Task: Select the Azores Time as time zone for the schedule.
Action: Mouse moved to (112, 136)
Screenshot: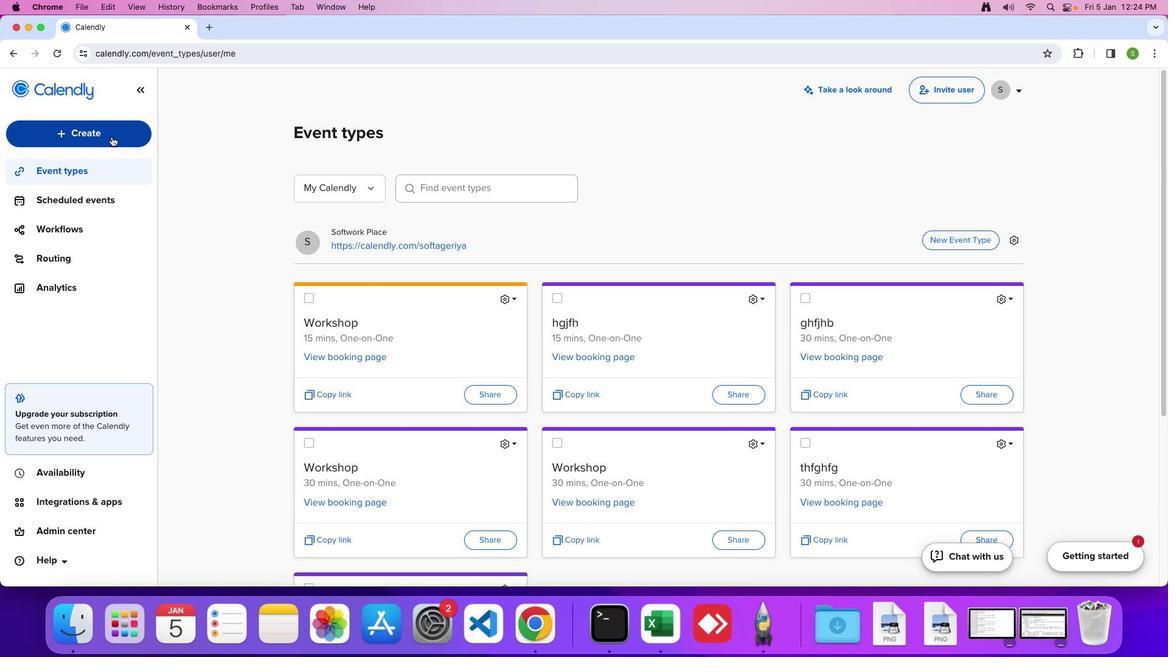 
Action: Mouse pressed left at (112, 136)
Screenshot: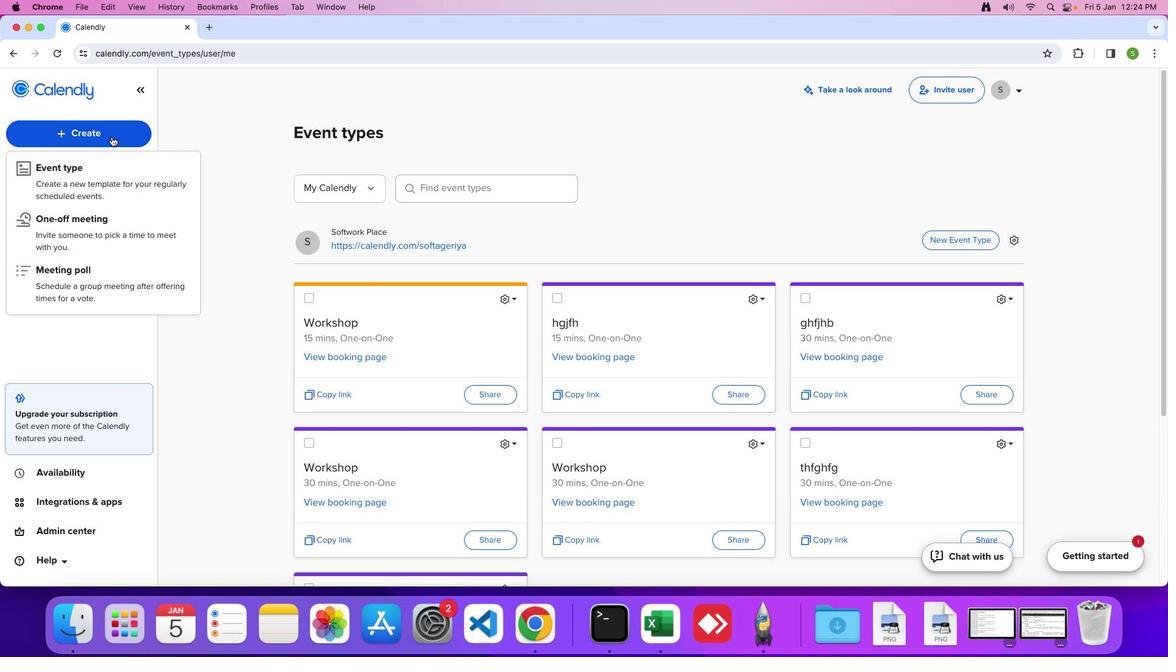 
Action: Mouse moved to (84, 288)
Screenshot: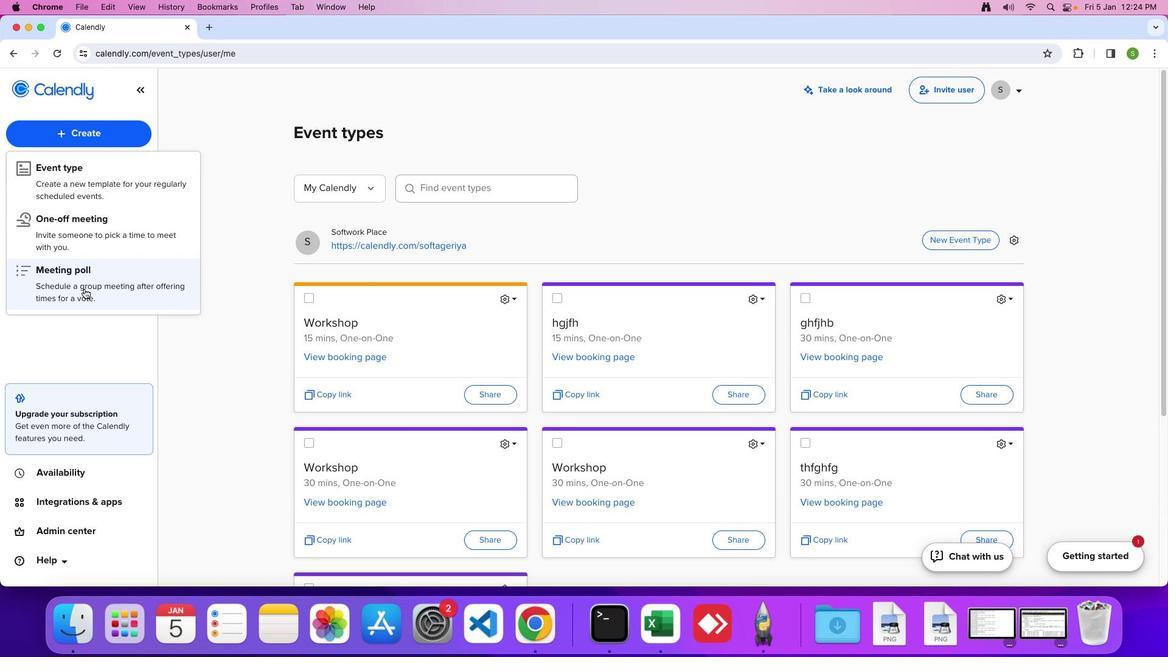 
Action: Mouse pressed left at (84, 288)
Screenshot: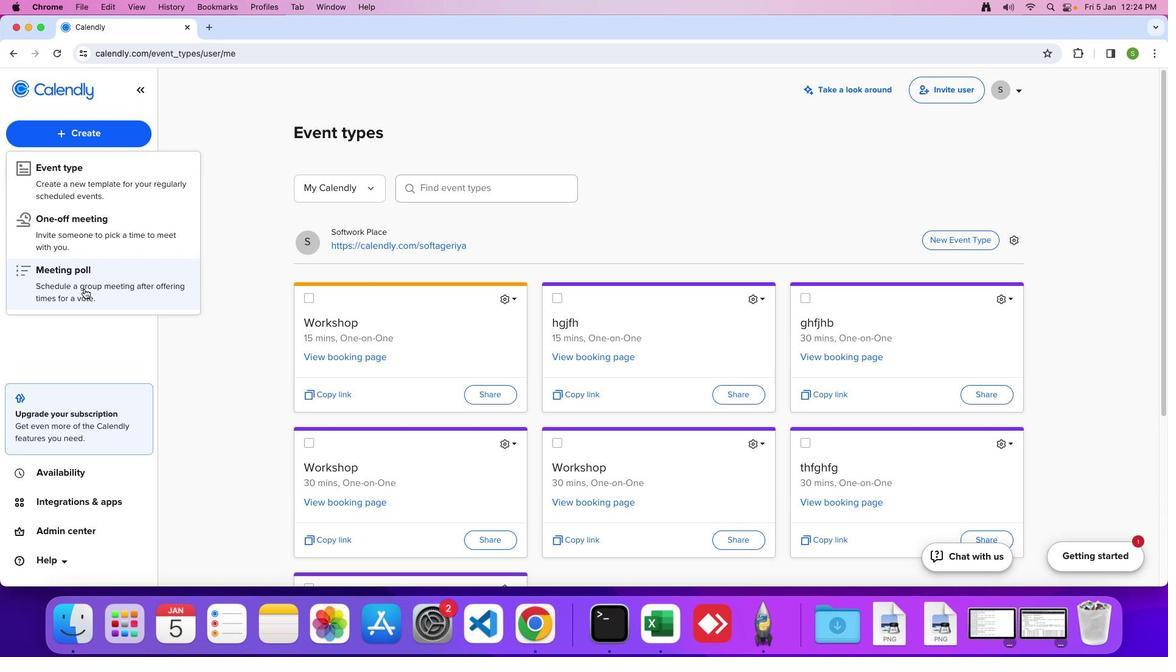 
Action: Mouse moved to (87, 151)
Screenshot: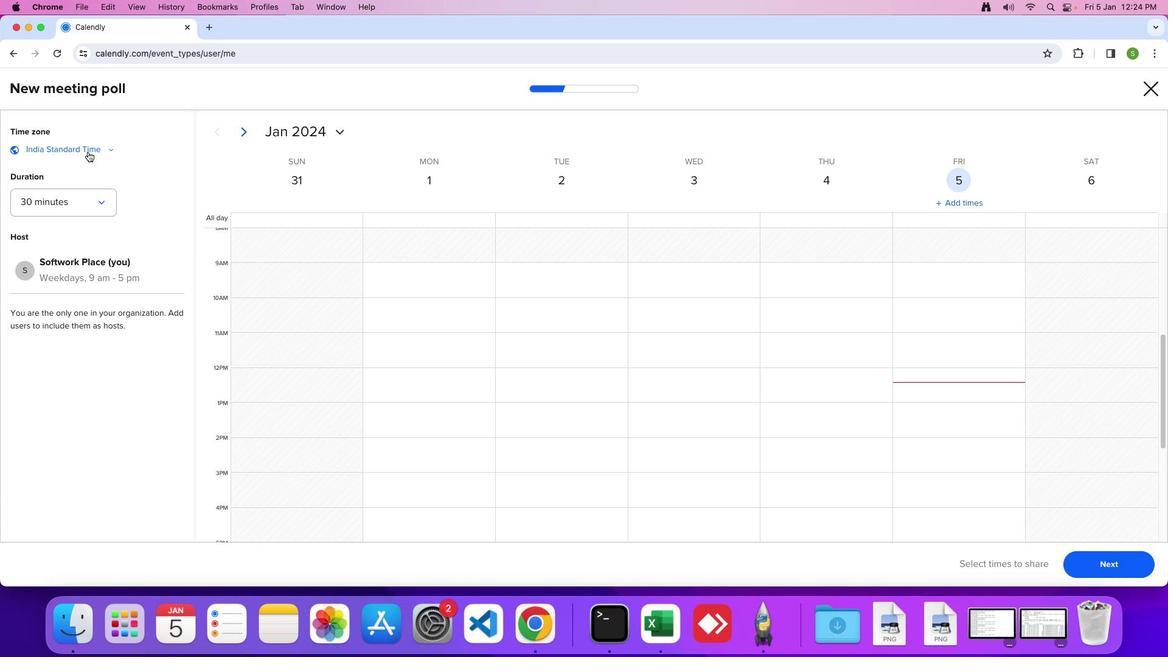 
Action: Mouse pressed left at (87, 151)
Screenshot: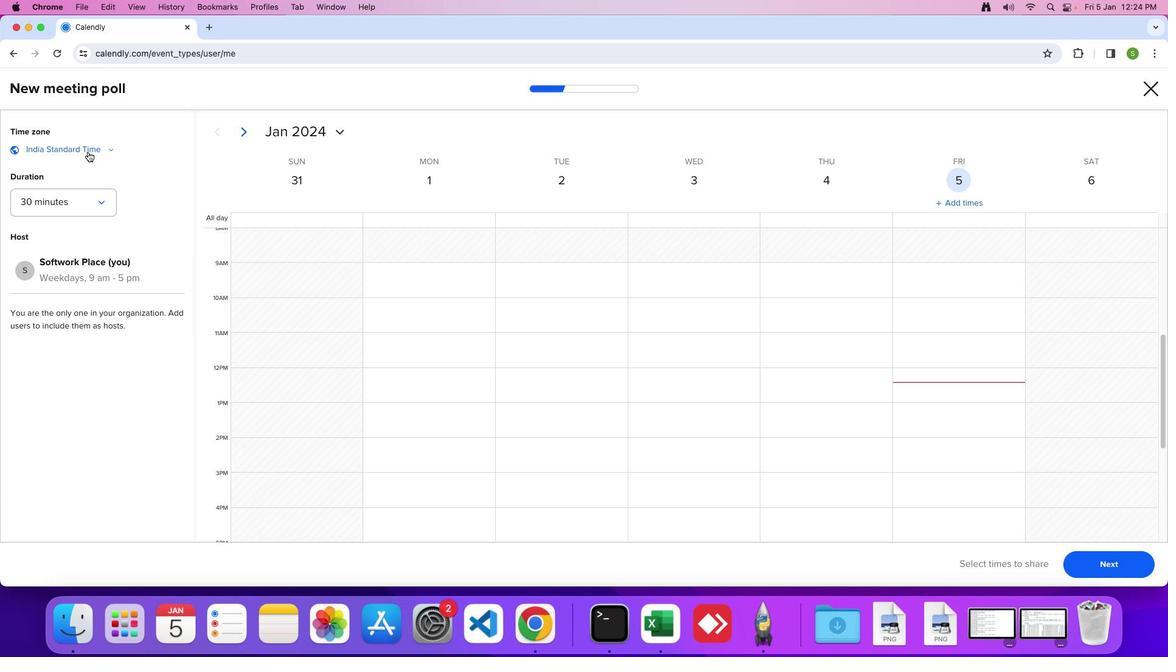 
Action: Mouse moved to (102, 308)
Screenshot: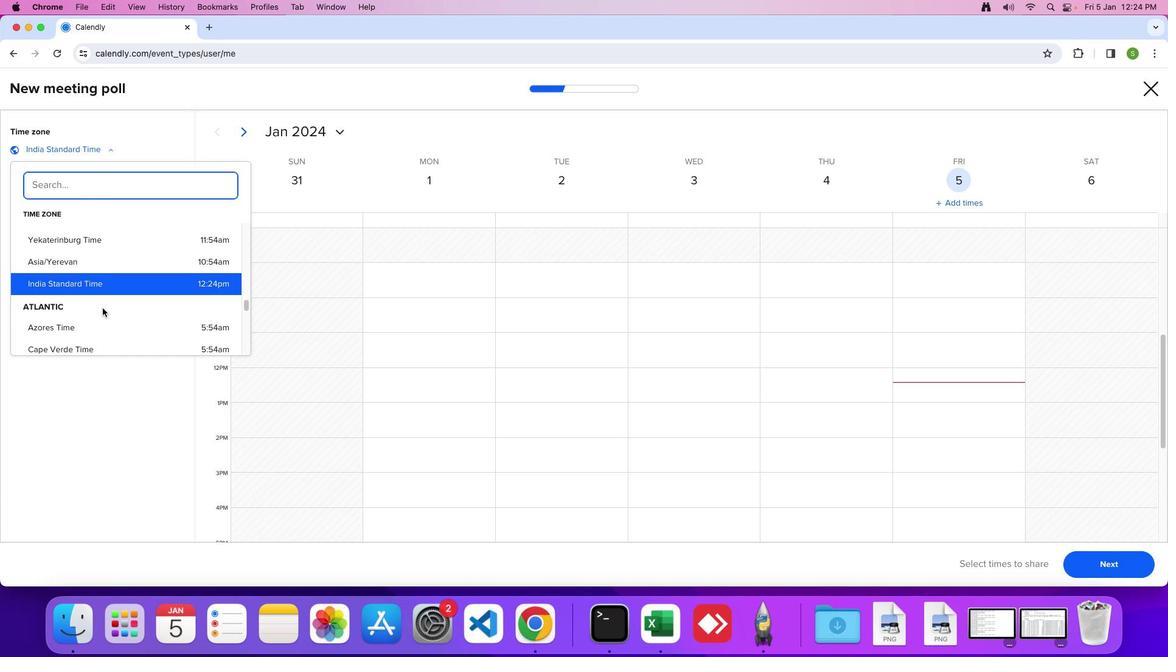 
Action: Mouse scrolled (102, 308) with delta (0, 0)
Screenshot: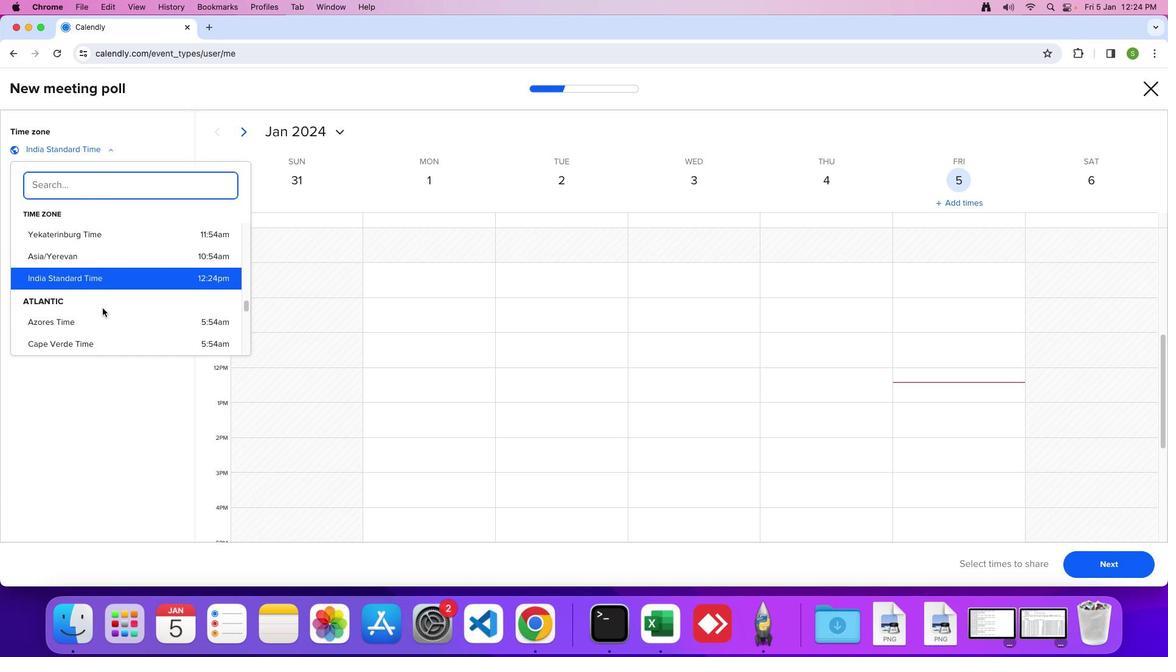 
Action: Mouse moved to (102, 308)
Screenshot: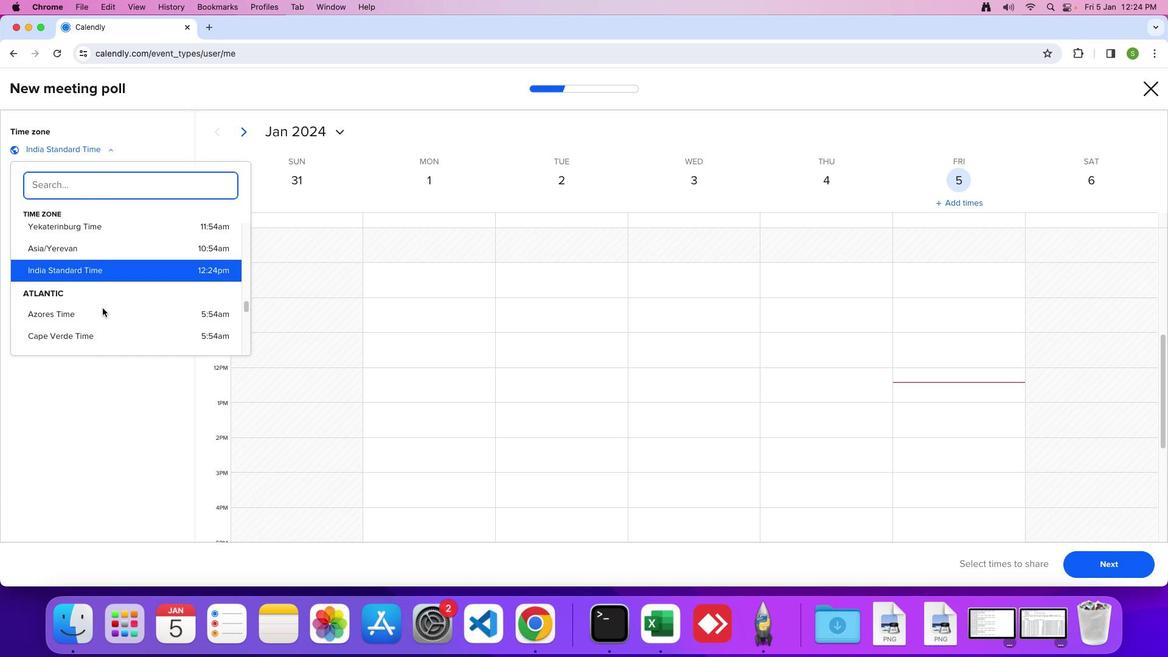 
Action: Mouse scrolled (102, 308) with delta (0, 0)
Screenshot: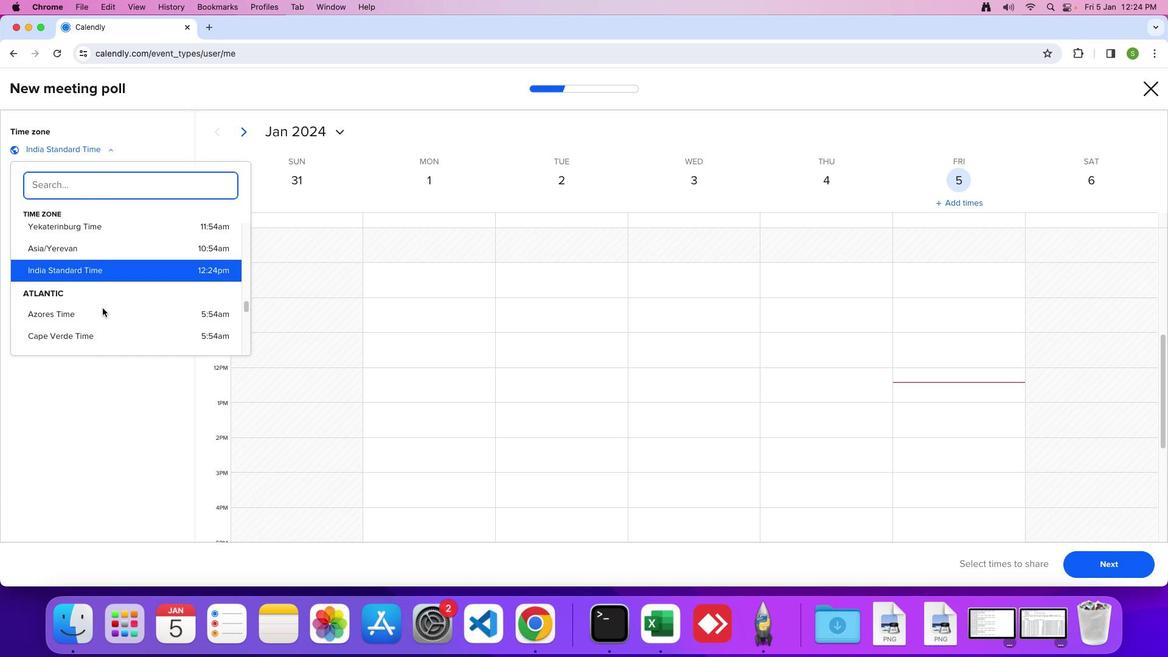 
Action: Mouse scrolled (102, 308) with delta (0, 0)
Screenshot: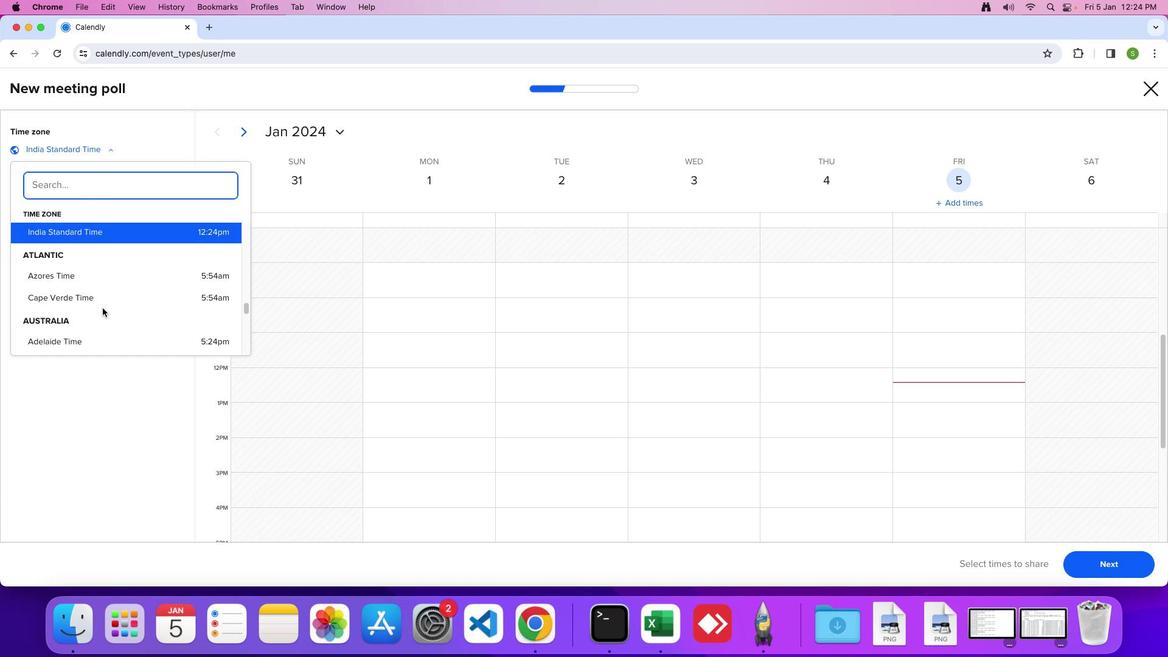 
Action: Mouse moved to (90, 259)
Screenshot: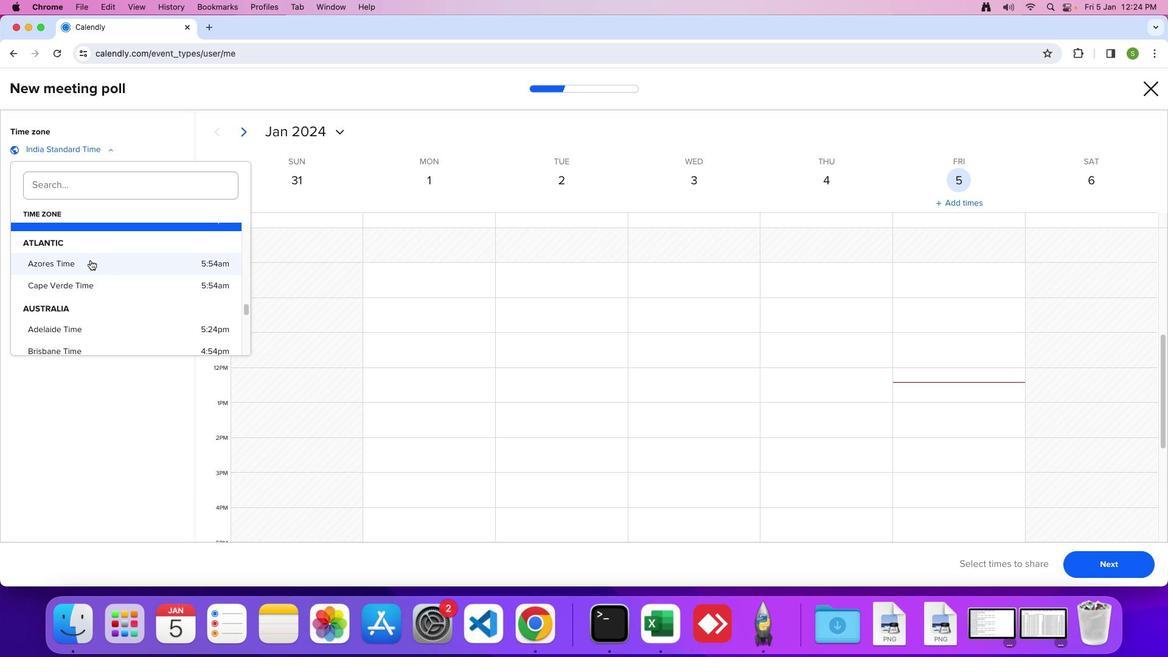 
Action: Mouse pressed left at (90, 259)
Screenshot: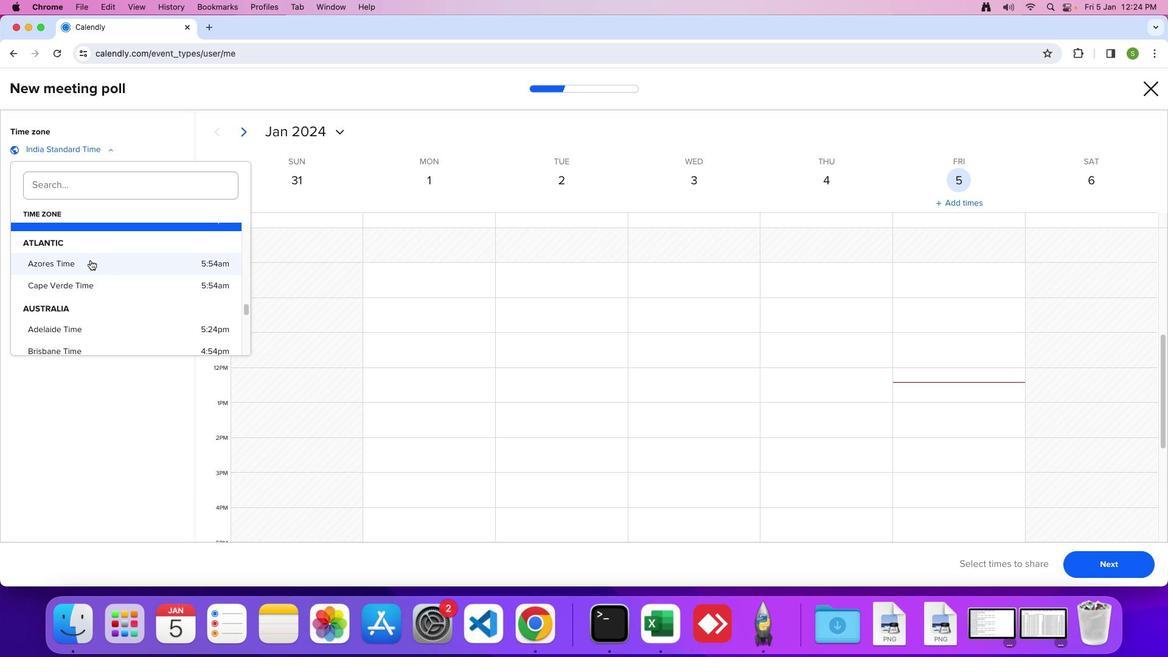 
Action: Mouse moved to (89, 261)
Screenshot: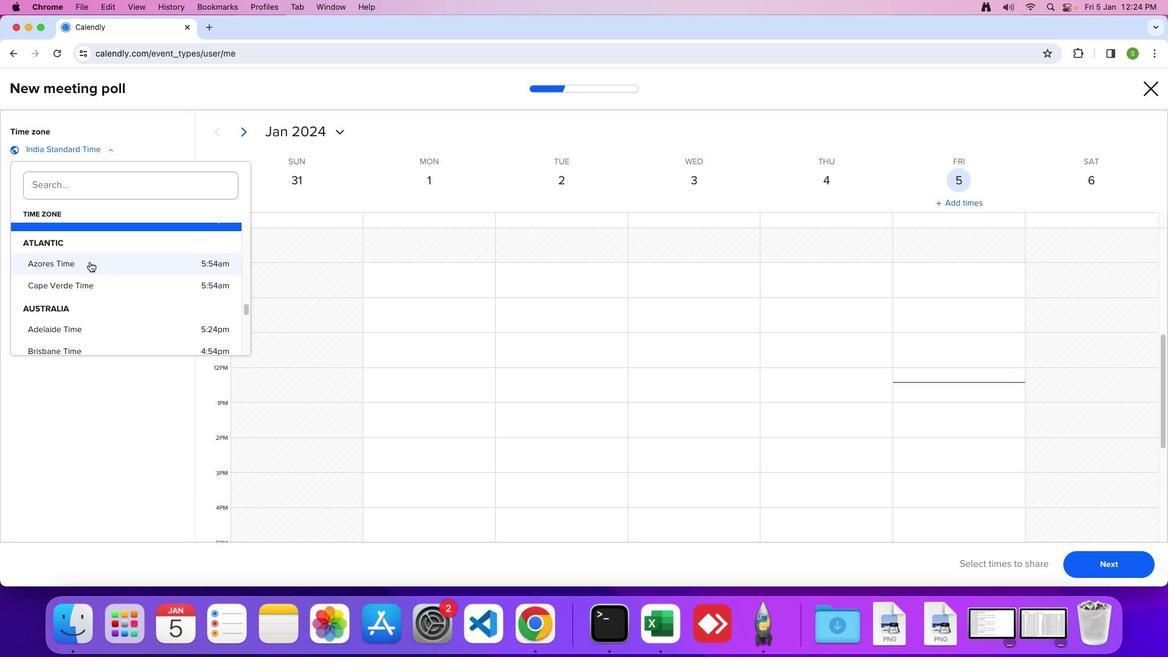 
